 Task: Create a due date automation trigger when advanced on, on the monday of the week before a card is due add basic assigned only to member @aryan at 11:00 AM.
Action: Mouse moved to (984, 74)
Screenshot: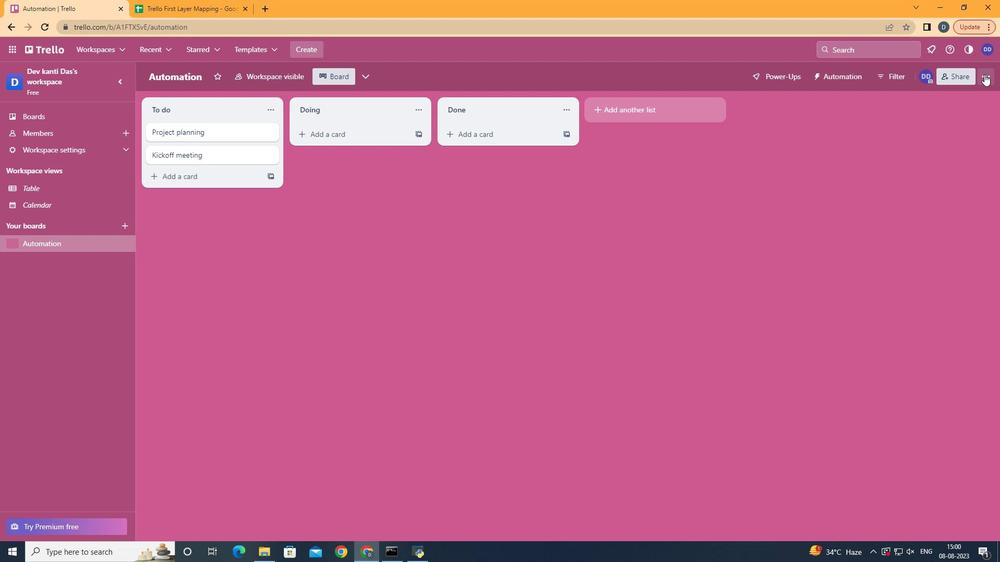 
Action: Mouse pressed left at (984, 74)
Screenshot: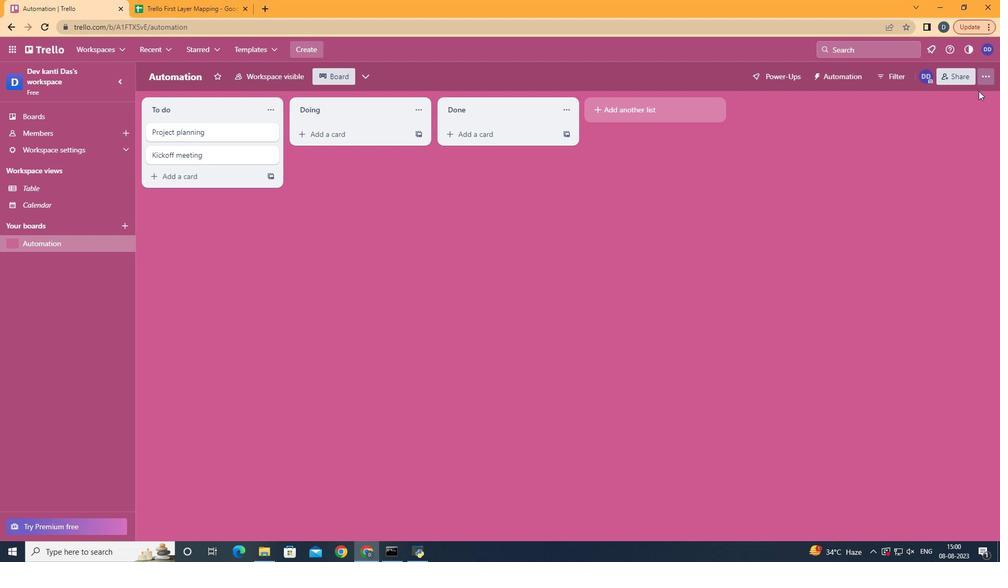 
Action: Mouse moved to (909, 221)
Screenshot: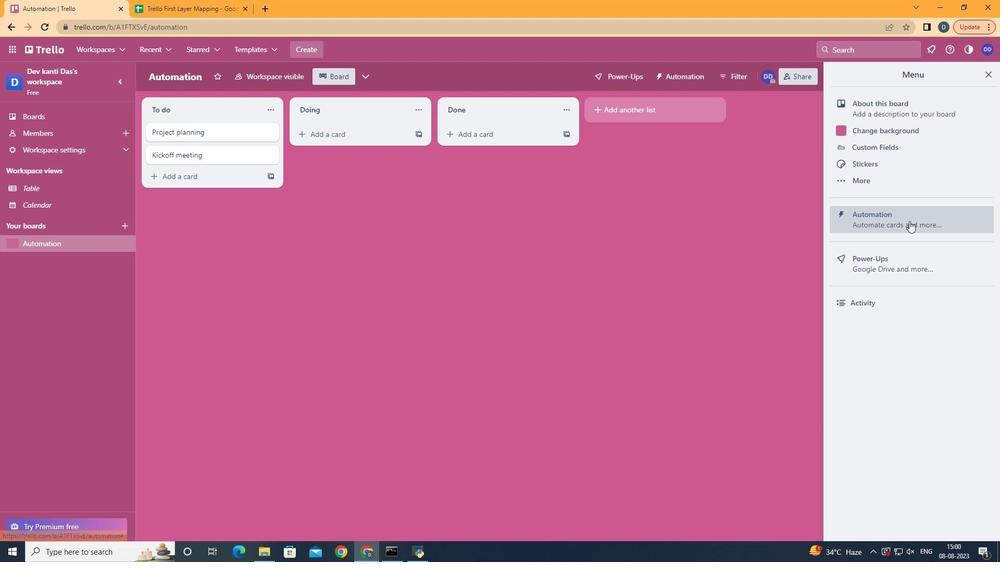 
Action: Mouse pressed left at (909, 221)
Screenshot: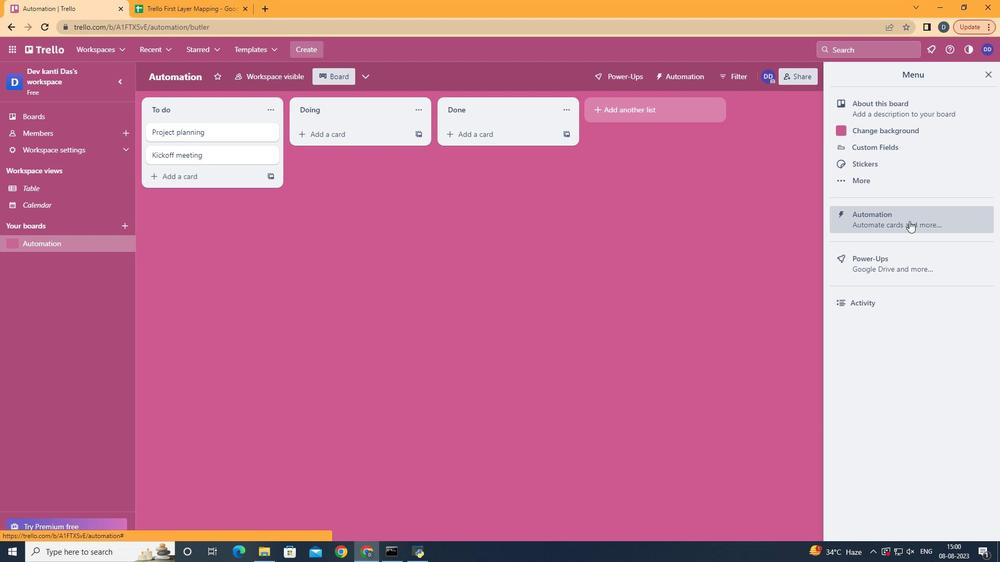 
Action: Mouse moved to (181, 206)
Screenshot: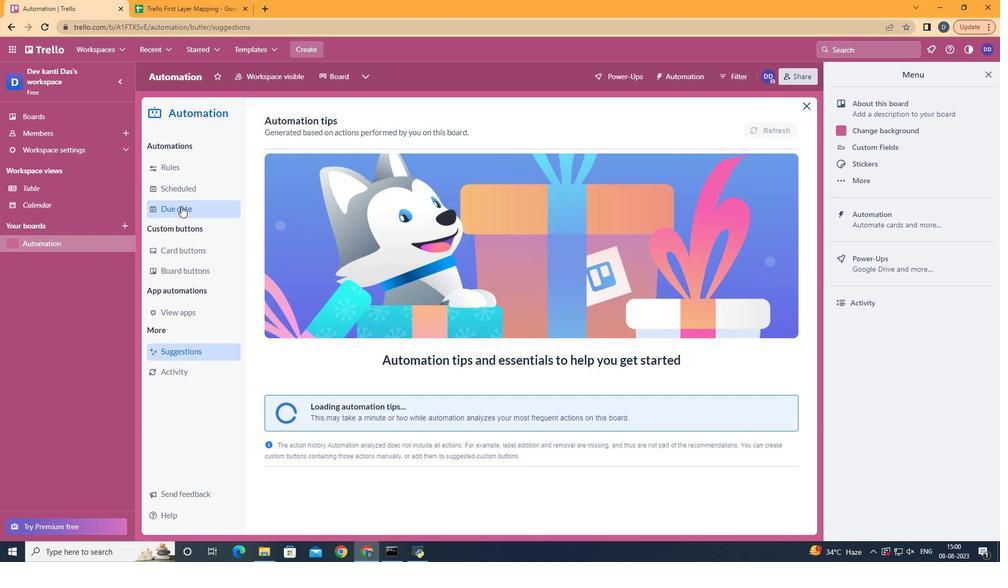 
Action: Mouse pressed left at (181, 206)
Screenshot: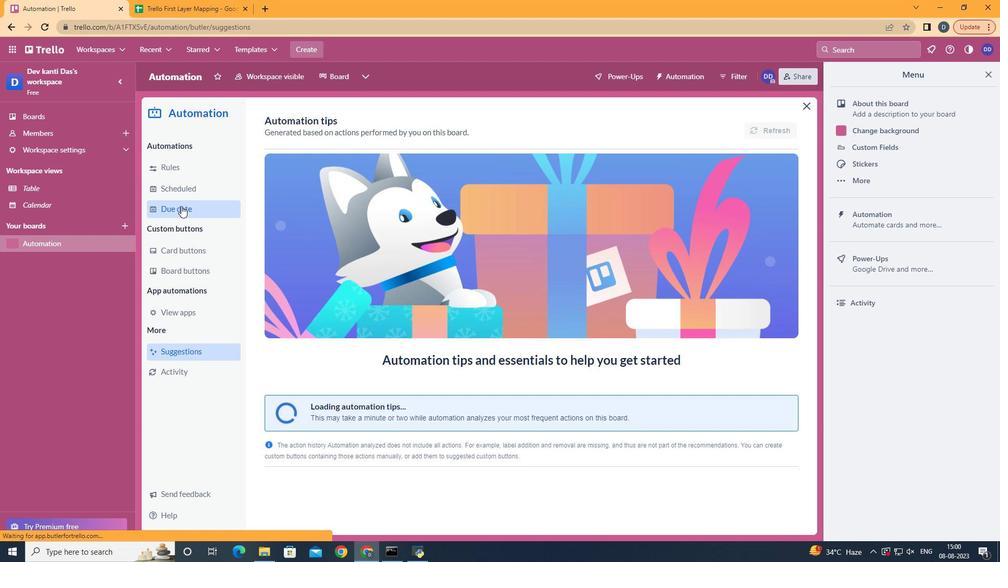 
Action: Mouse moved to (730, 122)
Screenshot: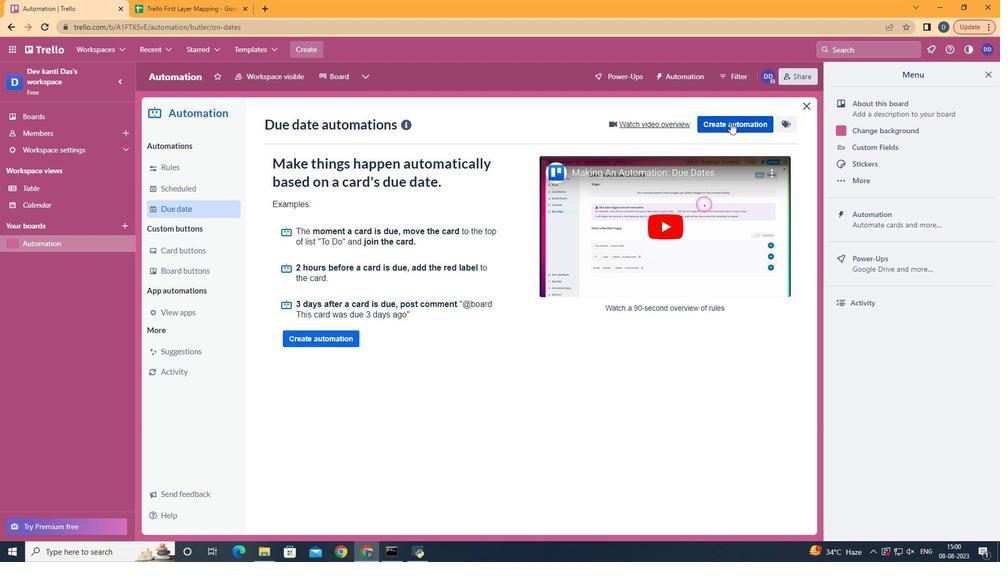
Action: Mouse pressed left at (730, 122)
Screenshot: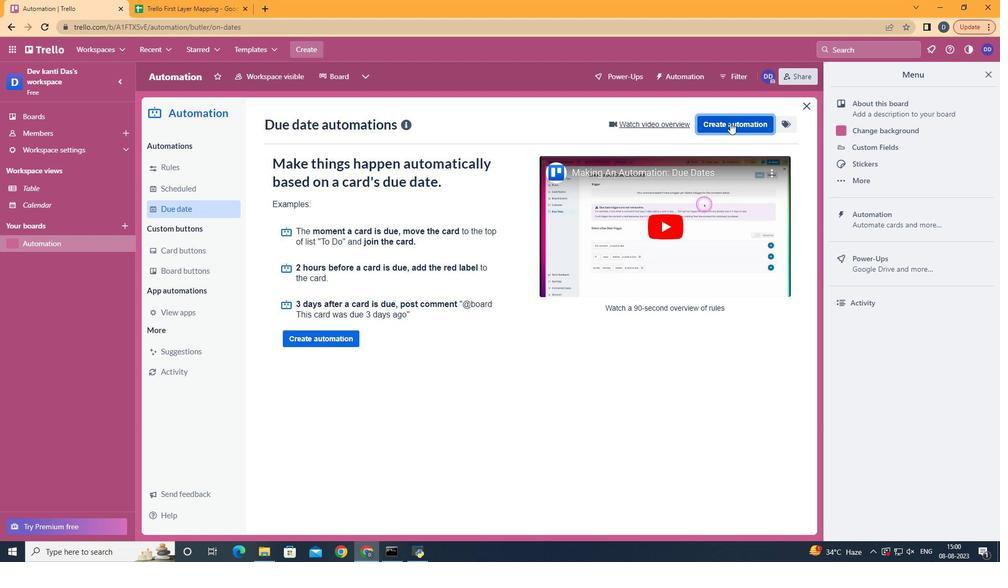 
Action: Mouse moved to (535, 224)
Screenshot: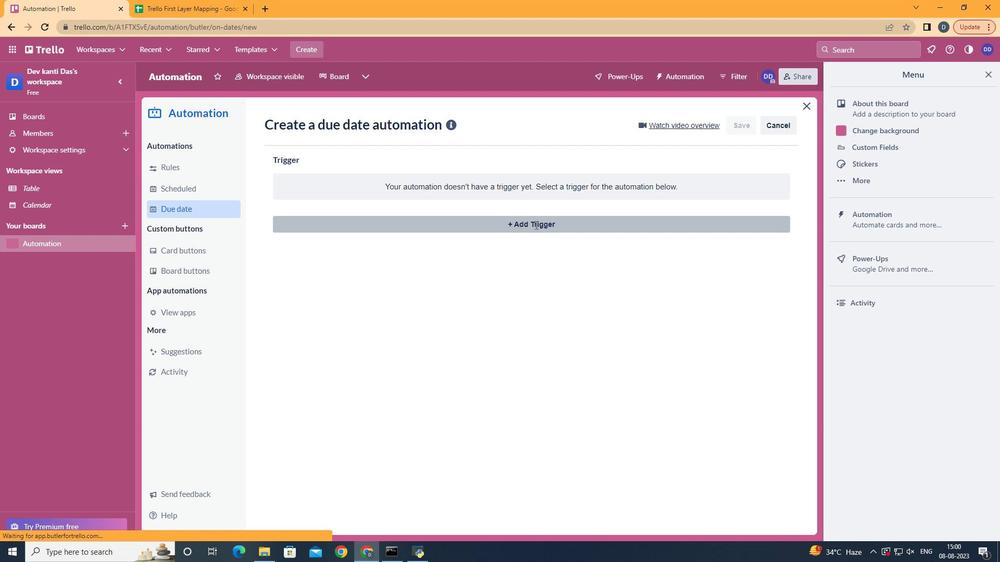 
Action: Mouse pressed left at (535, 224)
Screenshot: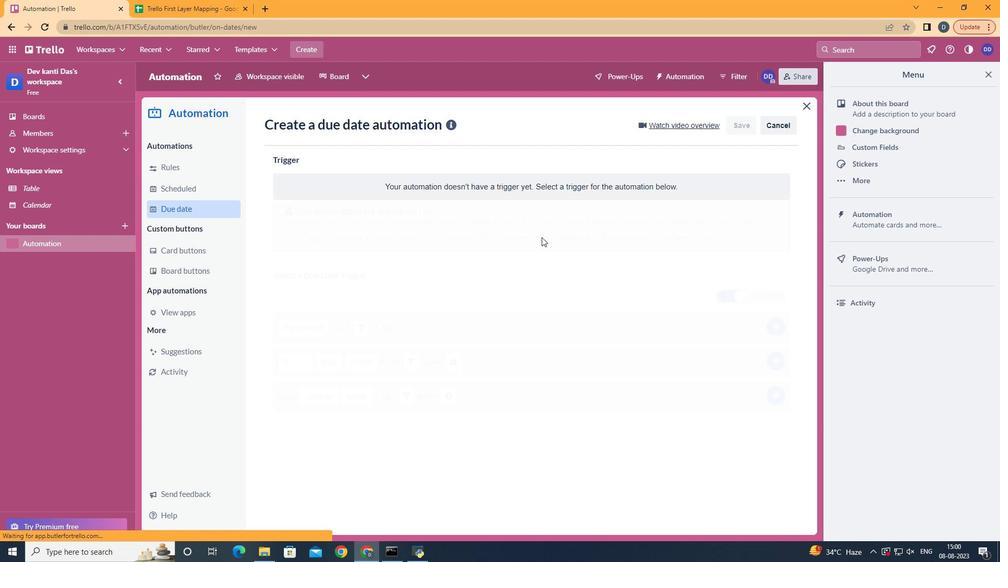 
Action: Mouse moved to (372, 494)
Screenshot: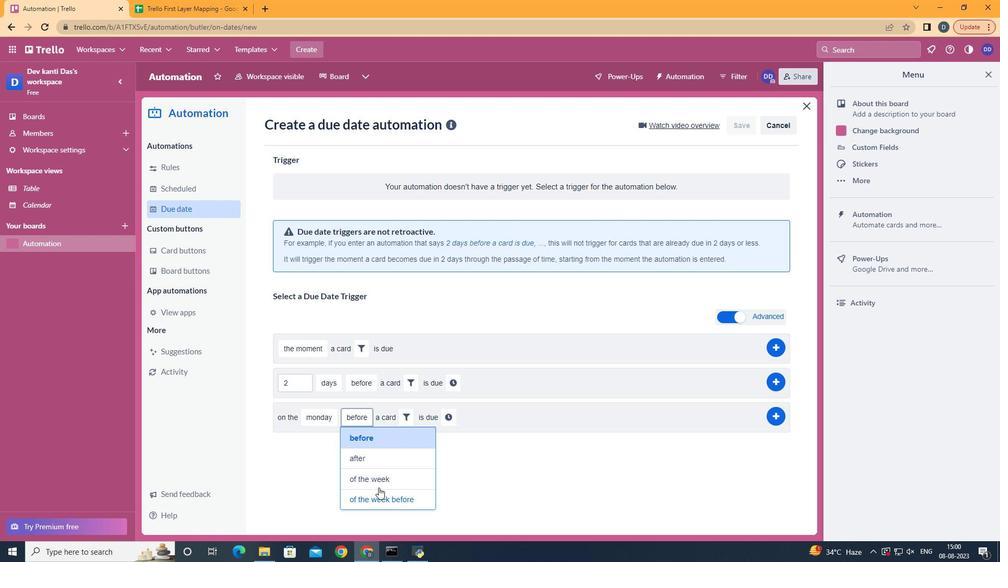 
Action: Mouse pressed left at (372, 494)
Screenshot: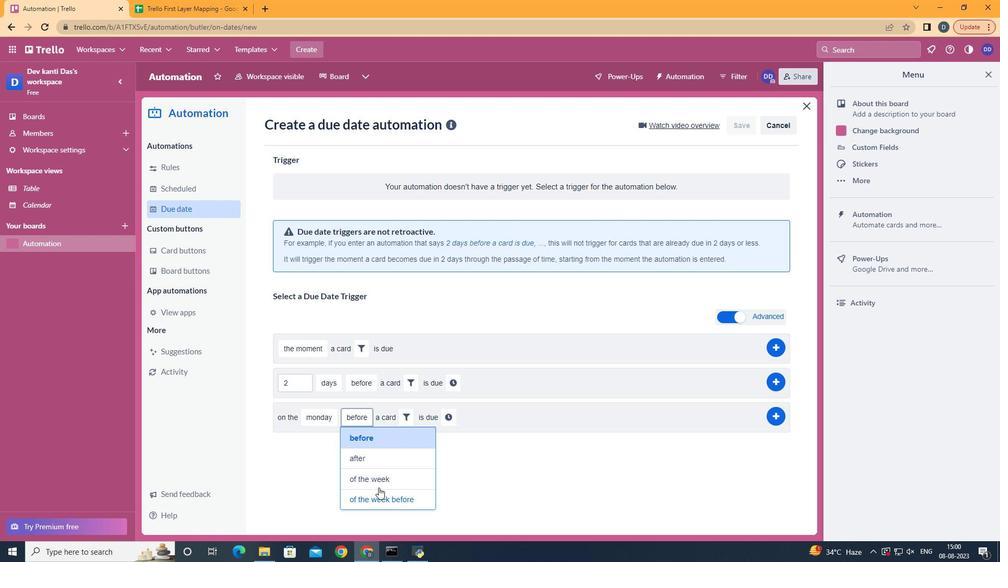 
Action: Mouse moved to (440, 415)
Screenshot: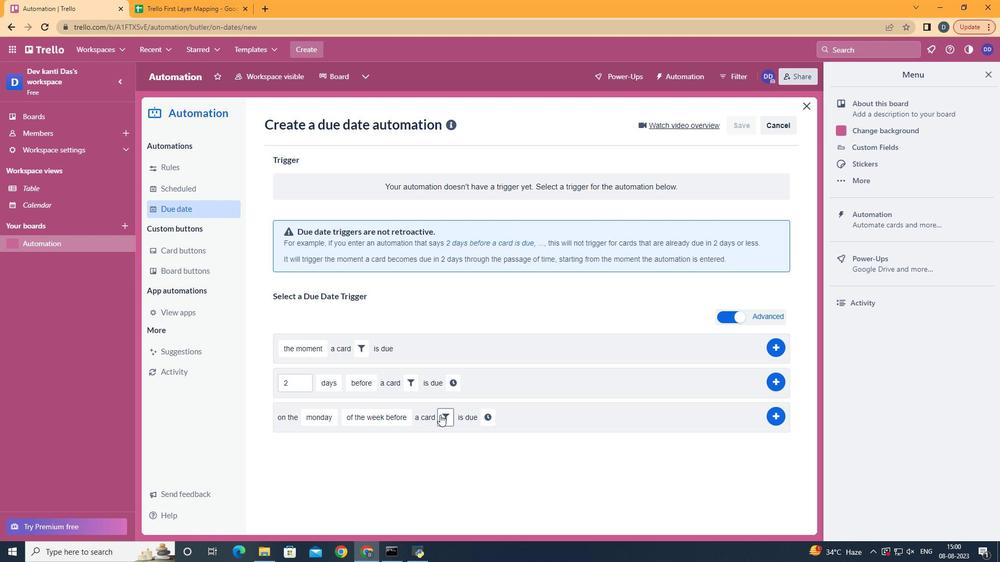 
Action: Mouse pressed left at (440, 415)
Screenshot: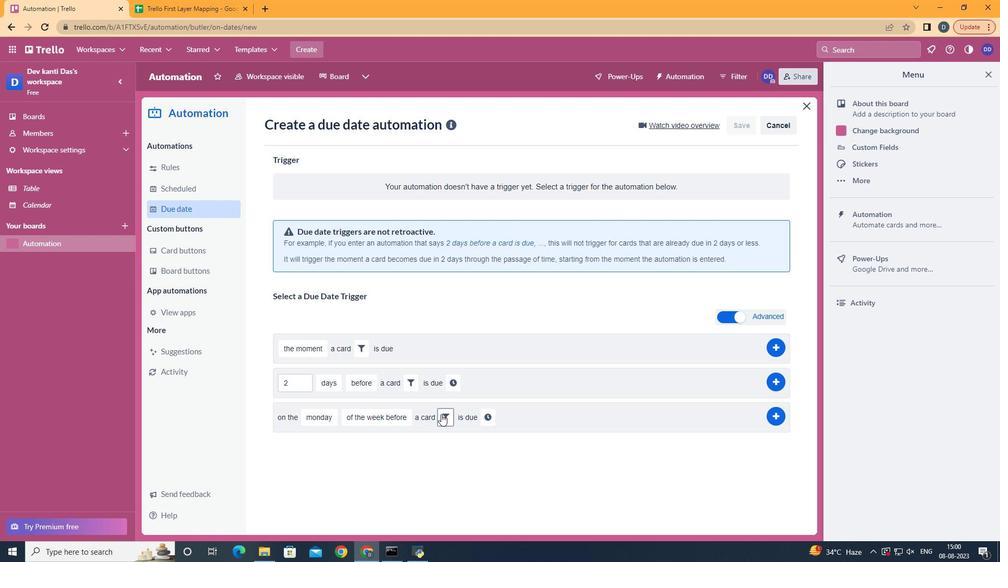 
Action: Mouse moved to (501, 465)
Screenshot: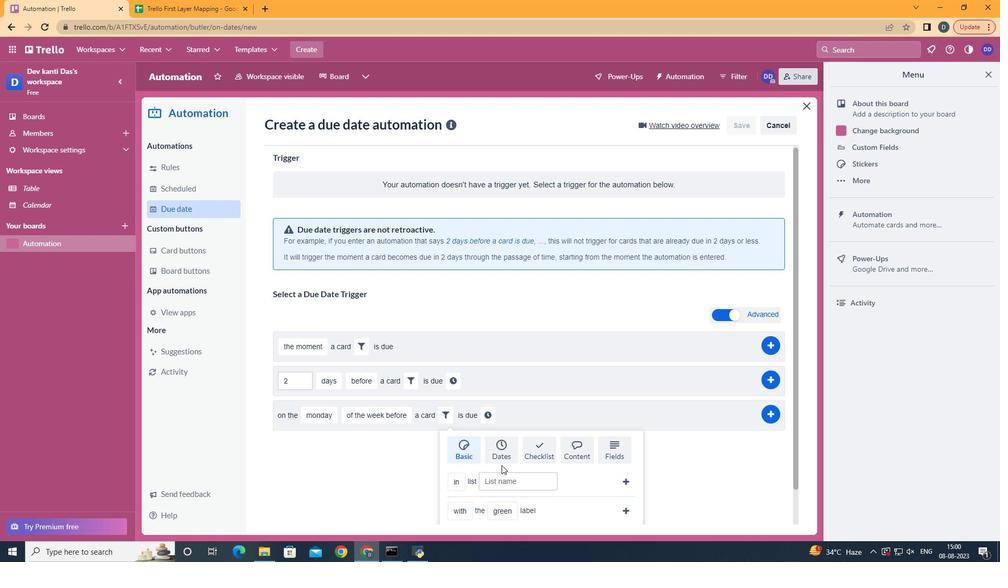 
Action: Mouse scrolled (501, 465) with delta (0, 0)
Screenshot: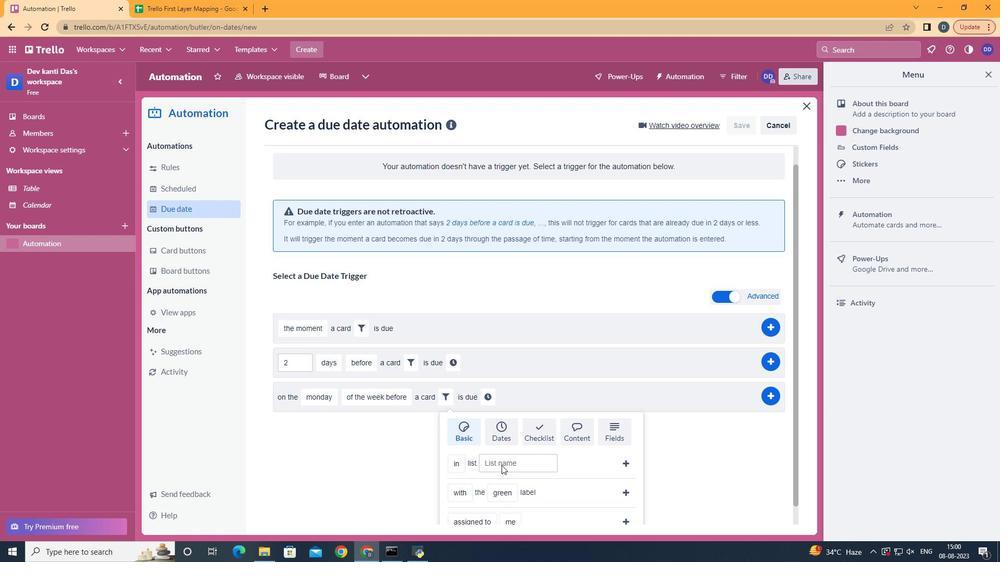 
Action: Mouse scrolled (501, 465) with delta (0, 0)
Screenshot: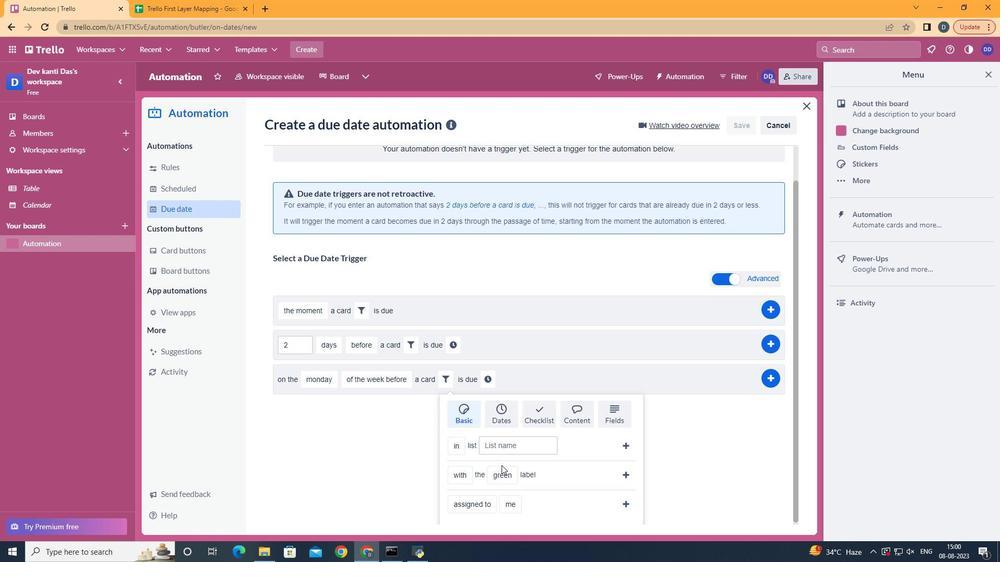 
Action: Mouse scrolled (501, 465) with delta (0, 0)
Screenshot: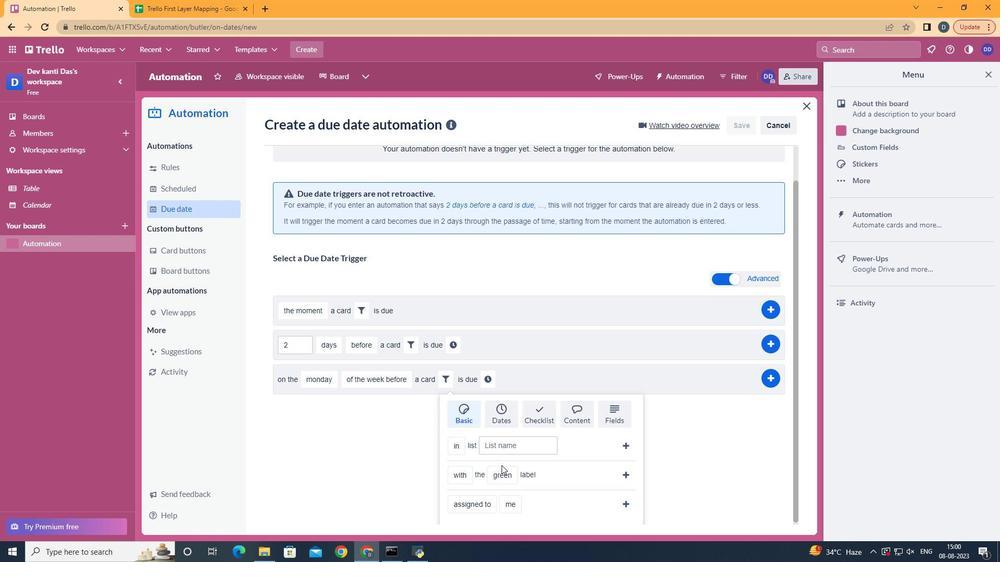 
Action: Mouse scrolled (501, 465) with delta (0, 0)
Screenshot: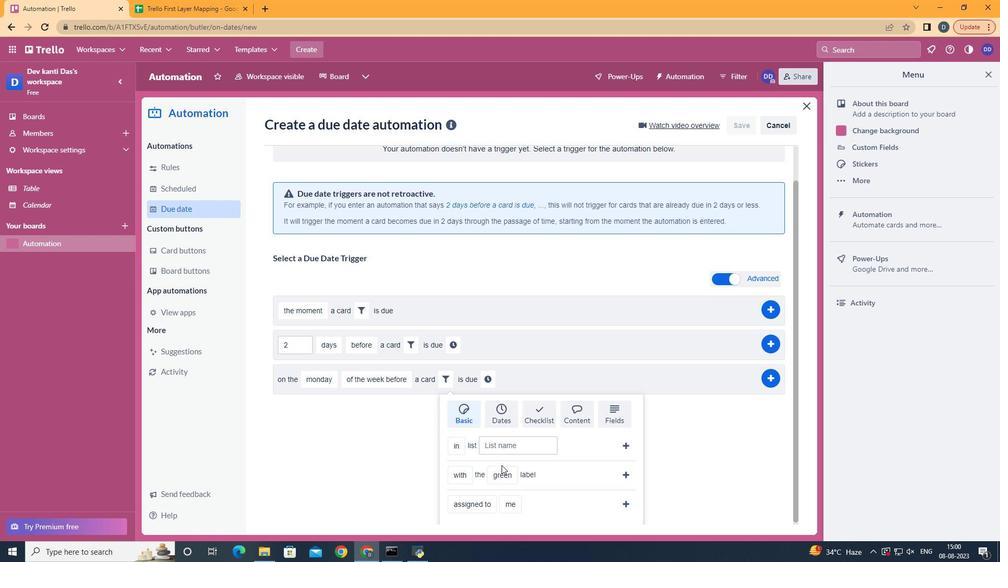 
Action: Mouse moved to (499, 463)
Screenshot: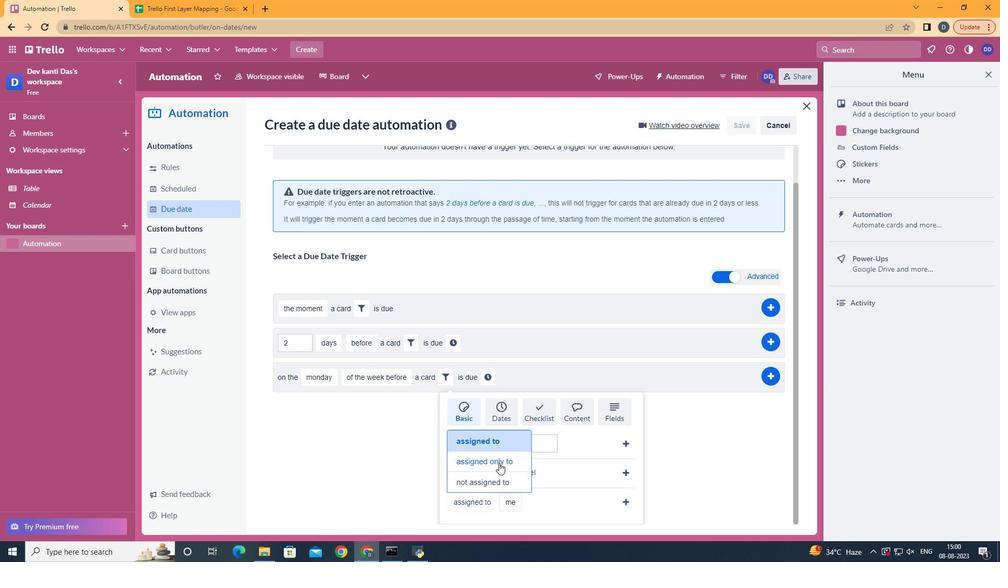 
Action: Mouse pressed left at (499, 463)
Screenshot: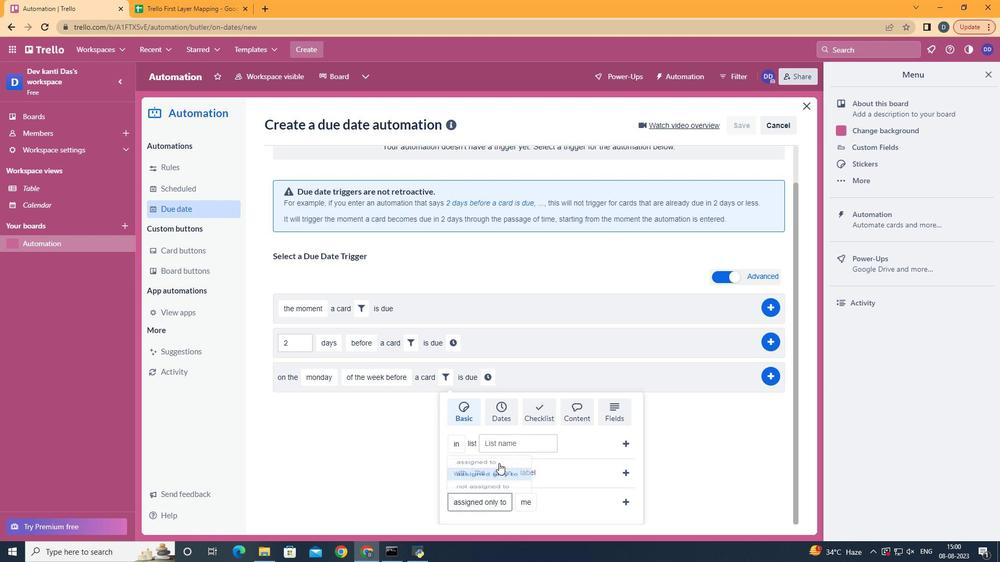 
Action: Mouse moved to (540, 484)
Screenshot: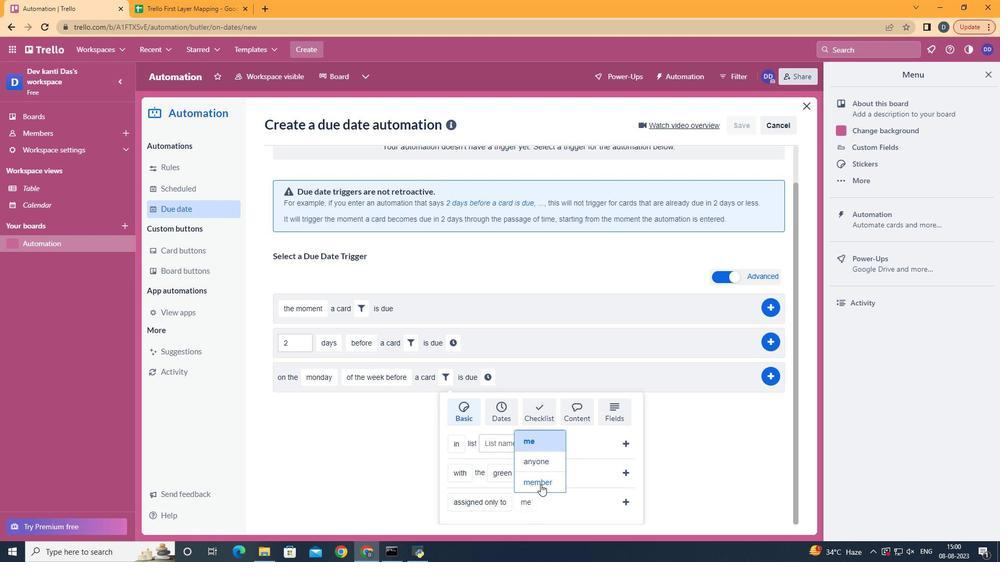 
Action: Mouse pressed left at (540, 484)
Screenshot: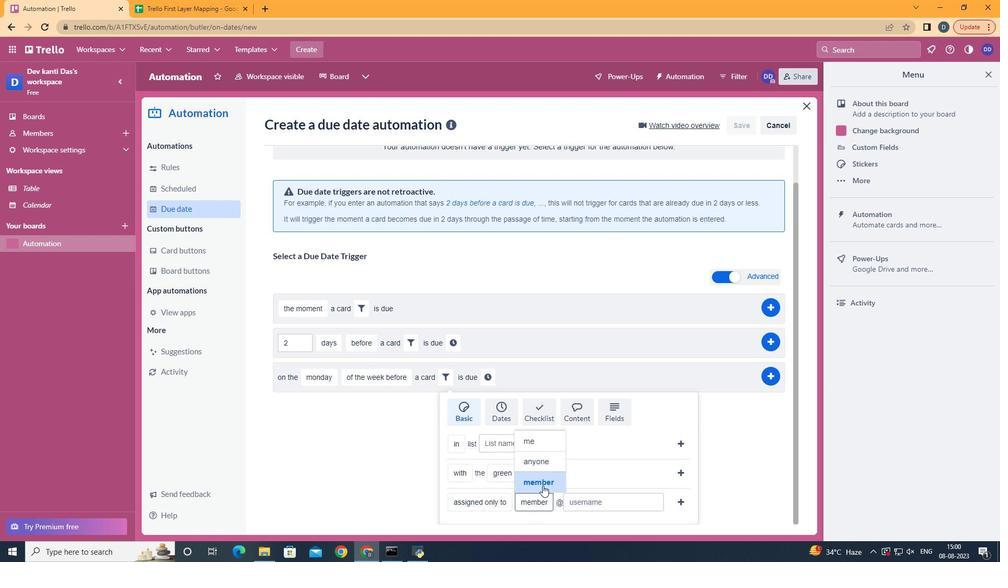 
Action: Mouse moved to (576, 501)
Screenshot: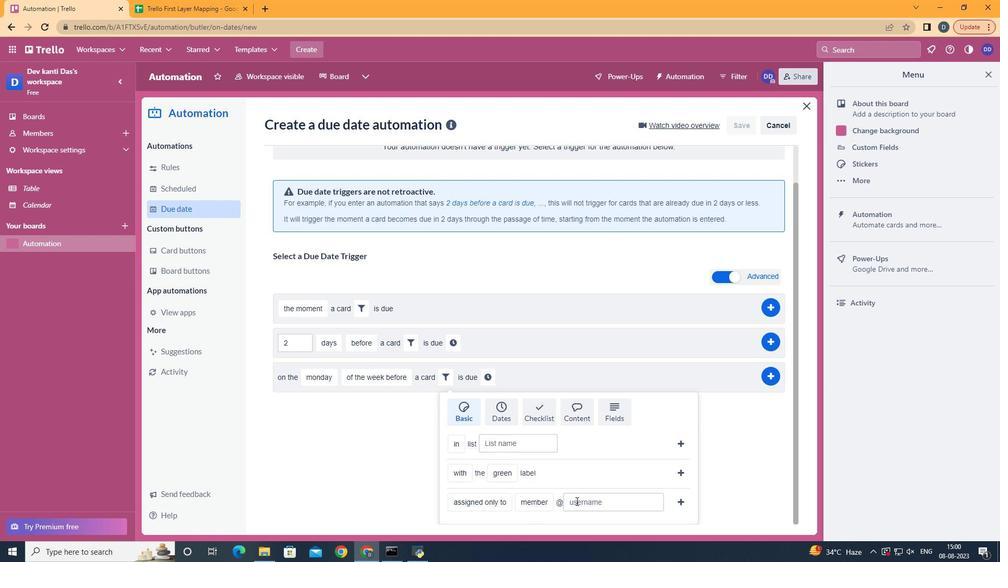 
Action: Mouse pressed left at (576, 501)
Screenshot: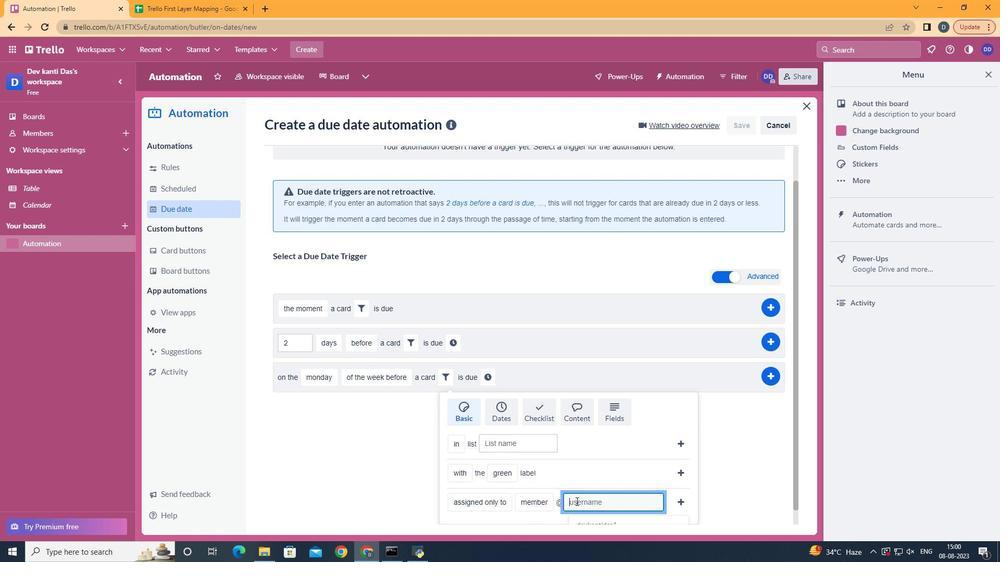 
Action: Mouse moved to (576, 501)
Screenshot: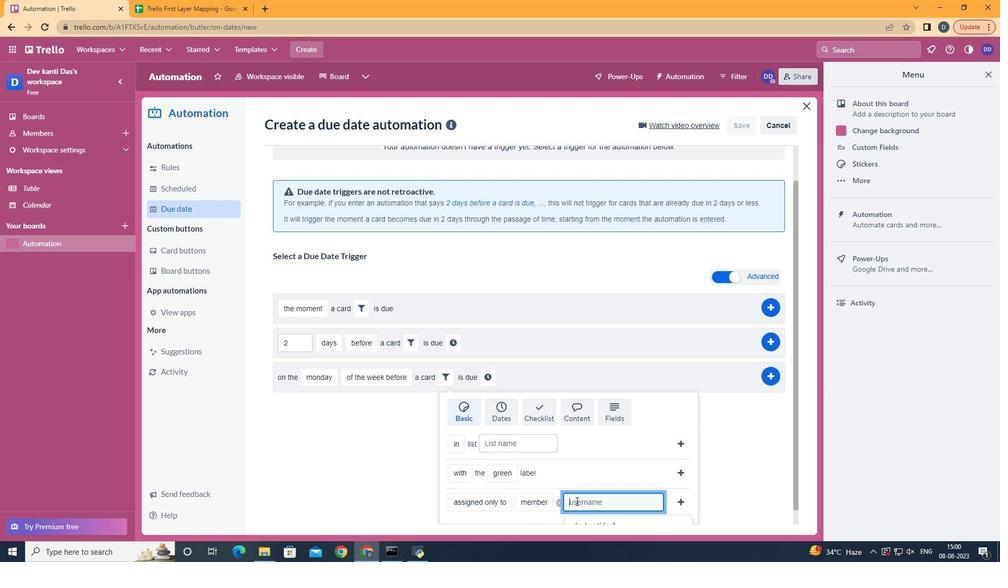 
Action: Key pressed aryan
Screenshot: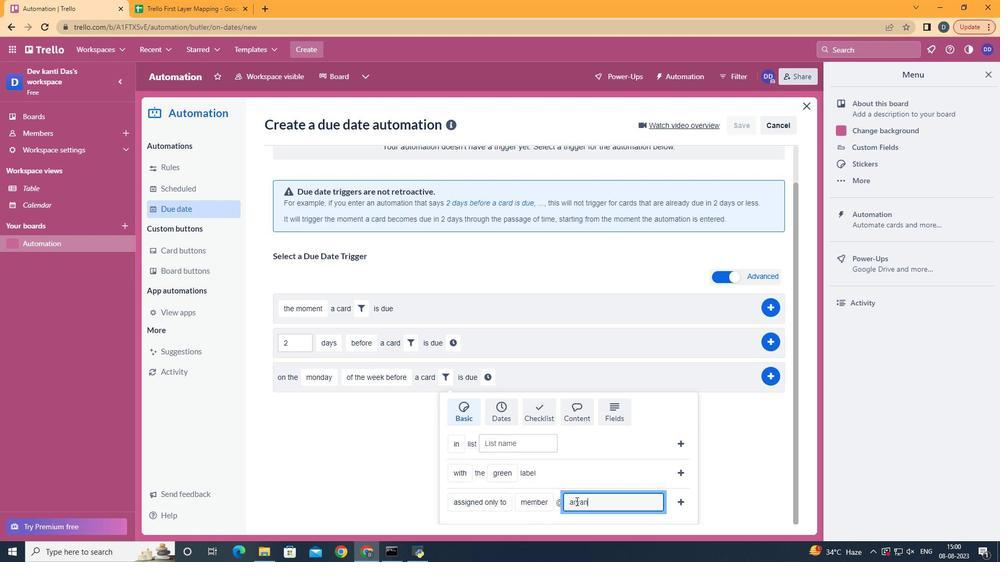 
Action: Mouse moved to (679, 504)
Screenshot: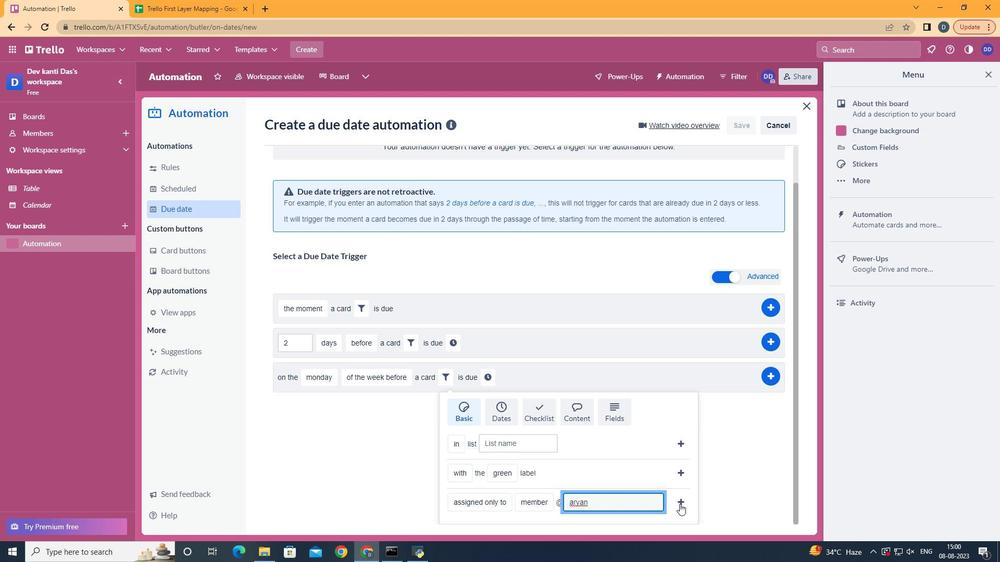 
Action: Mouse pressed left at (679, 504)
Screenshot: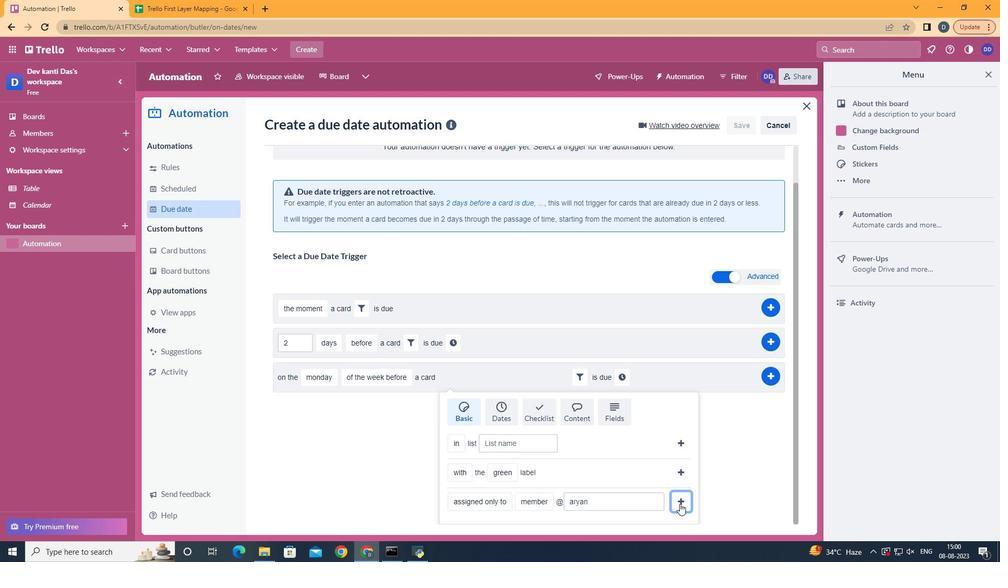 
Action: Mouse moved to (626, 411)
Screenshot: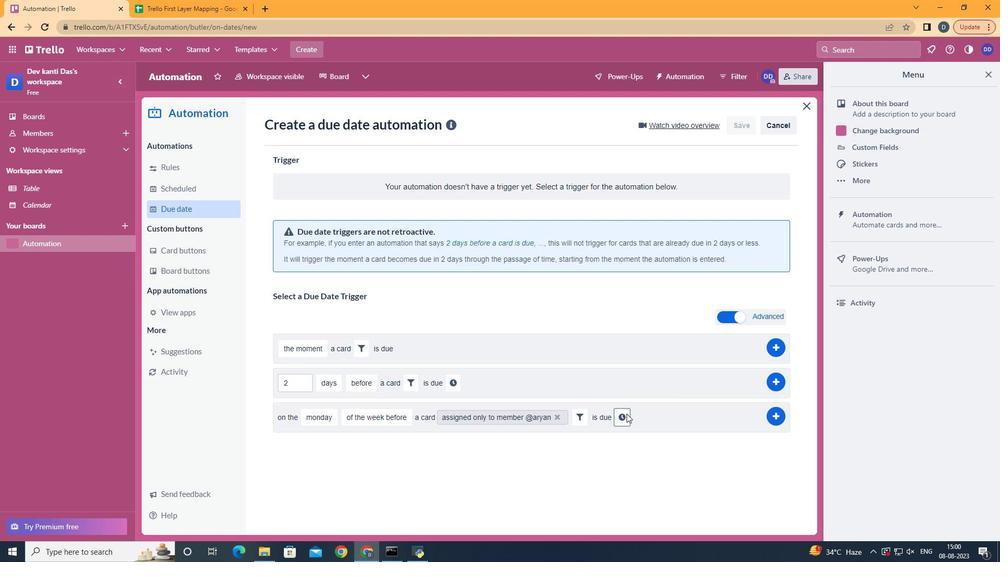 
Action: Mouse pressed left at (626, 411)
Screenshot: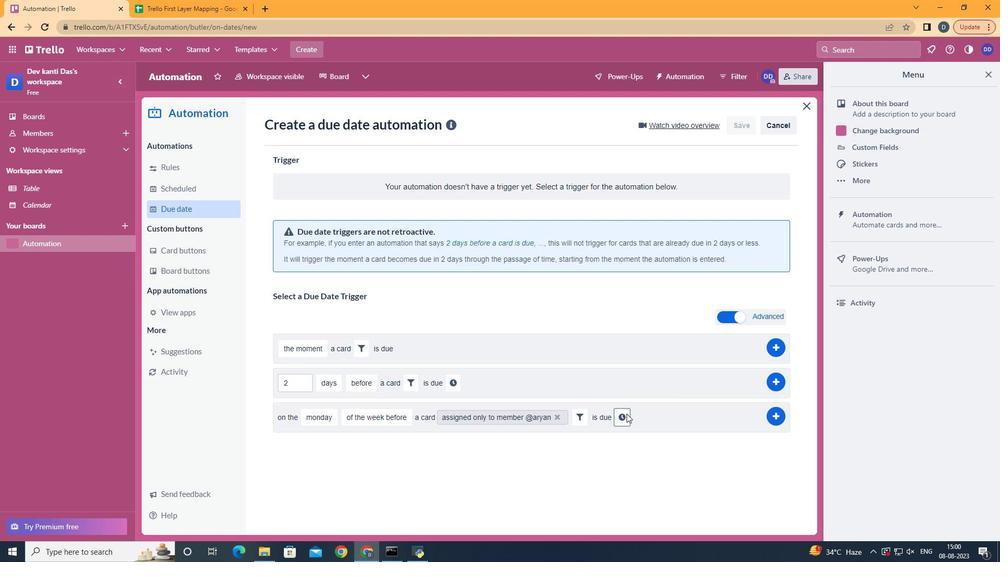 
Action: Mouse moved to (644, 424)
Screenshot: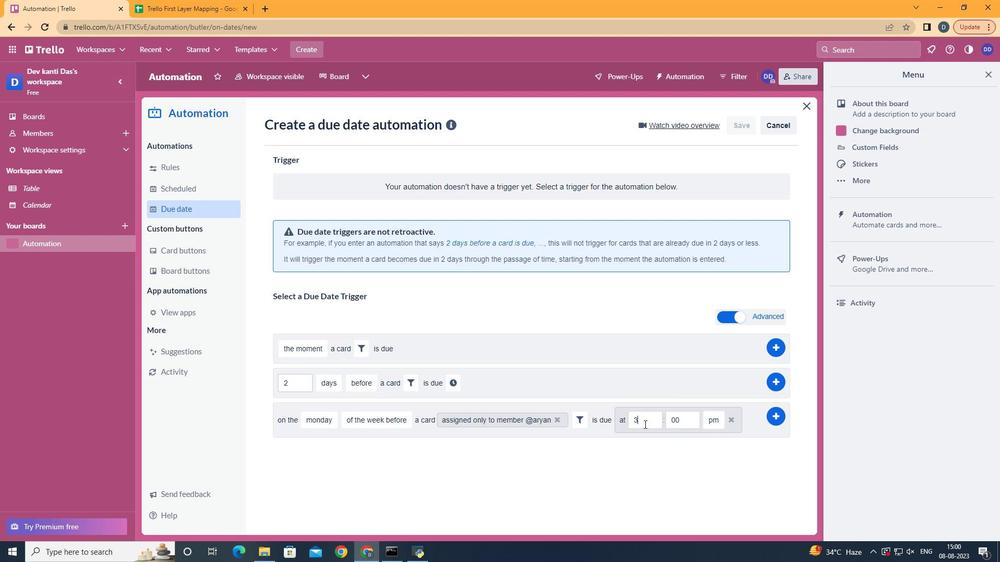 
Action: Mouse pressed left at (644, 424)
Screenshot: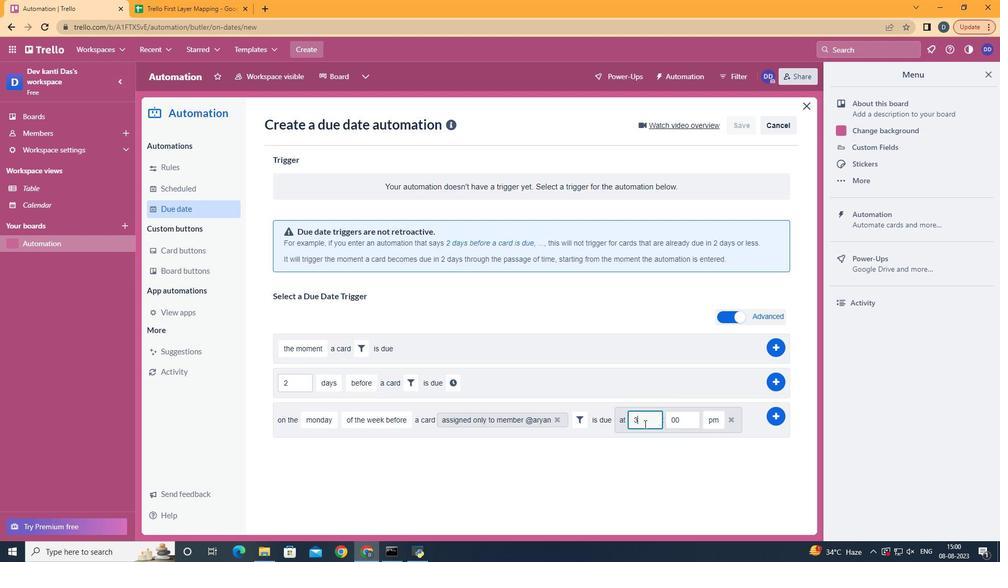 
Action: Key pressed <Key.backspace>11
Screenshot: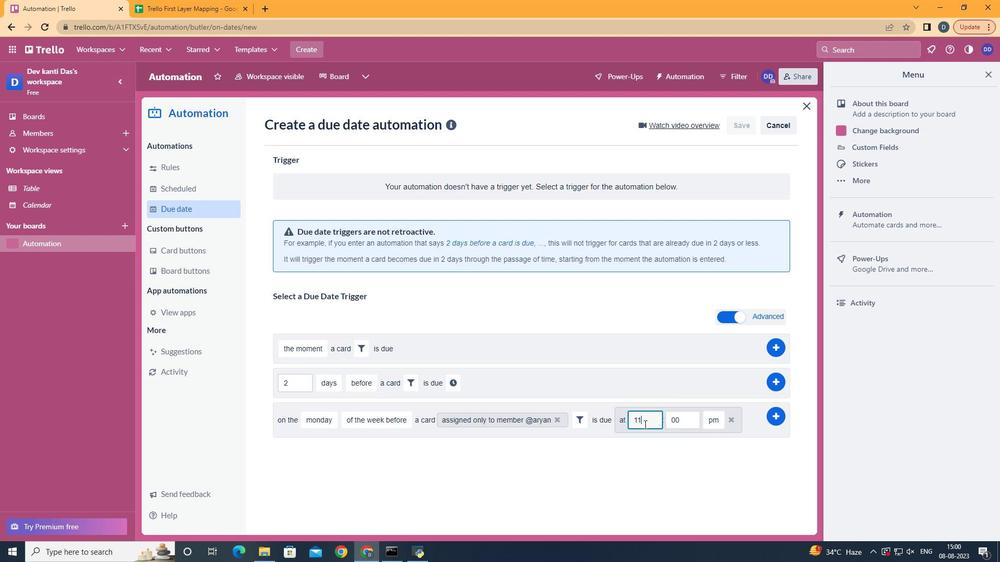 
Action: Mouse moved to (716, 437)
Screenshot: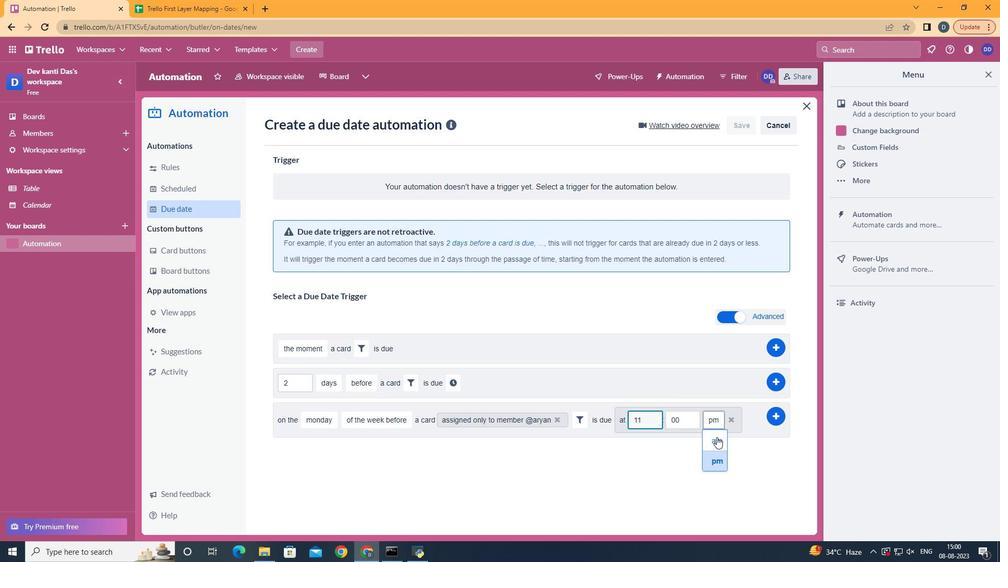 
Action: Mouse pressed left at (716, 437)
Screenshot: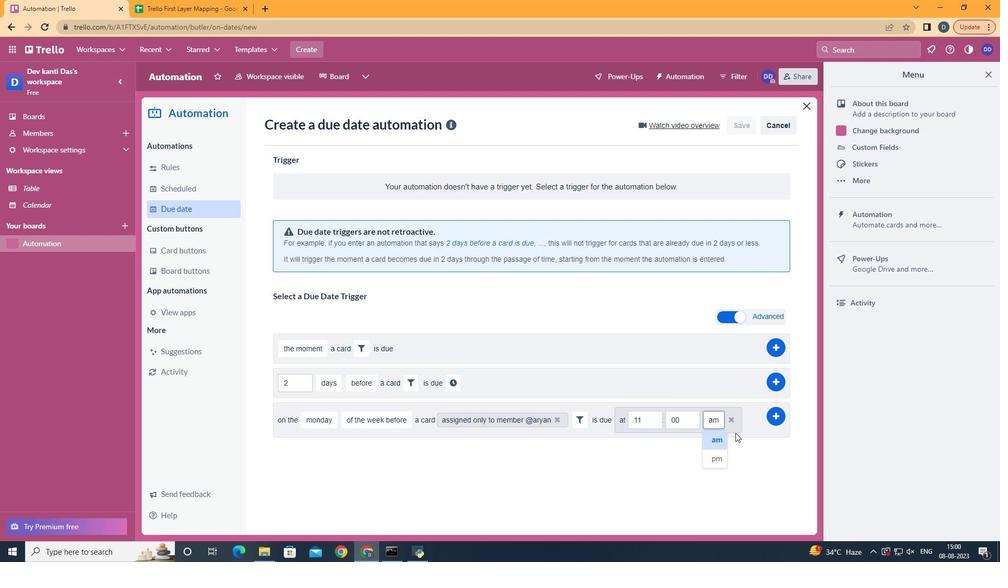 
Action: Mouse moved to (770, 418)
Screenshot: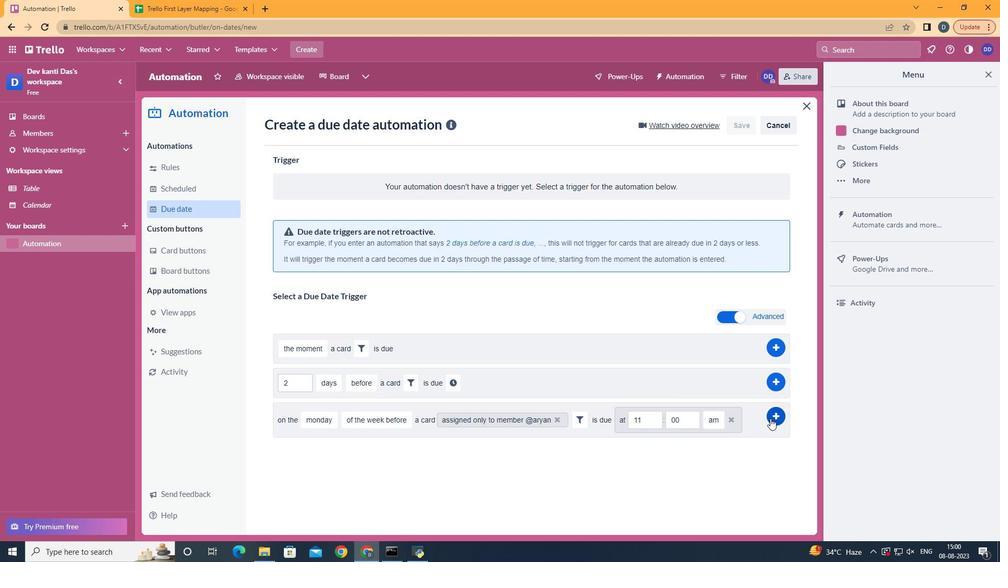 
Action: Mouse pressed left at (770, 418)
Screenshot: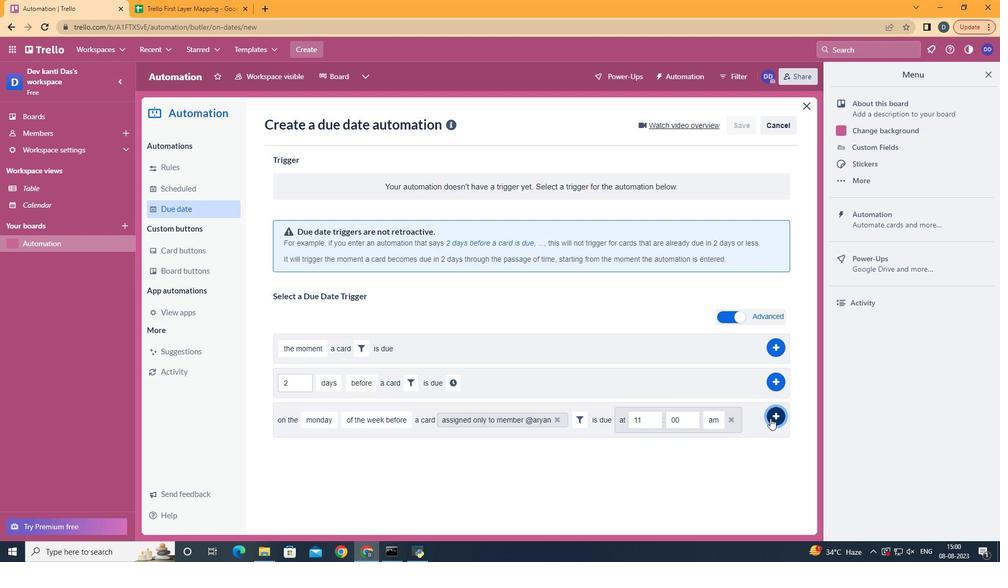 
Action: Mouse moved to (648, 219)
Screenshot: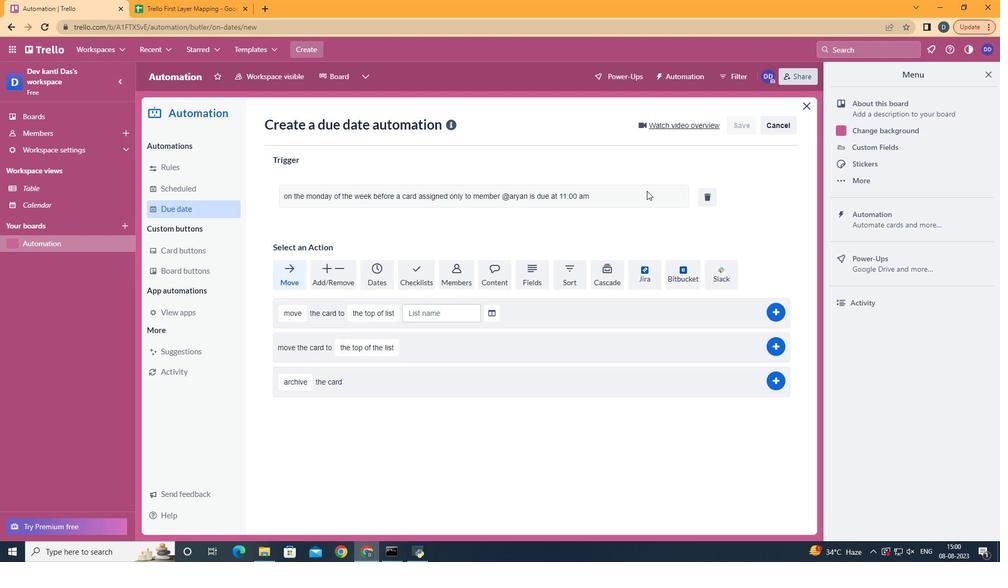 
